 Task: Reply All to email with the signature Destiny Lee with the subject Status report from softage.1@softage.net with the message I would like to discuss the projects quality assurance plan with you.
Action: Mouse scrolled (829, 579) with delta (0, 0)
Screenshot: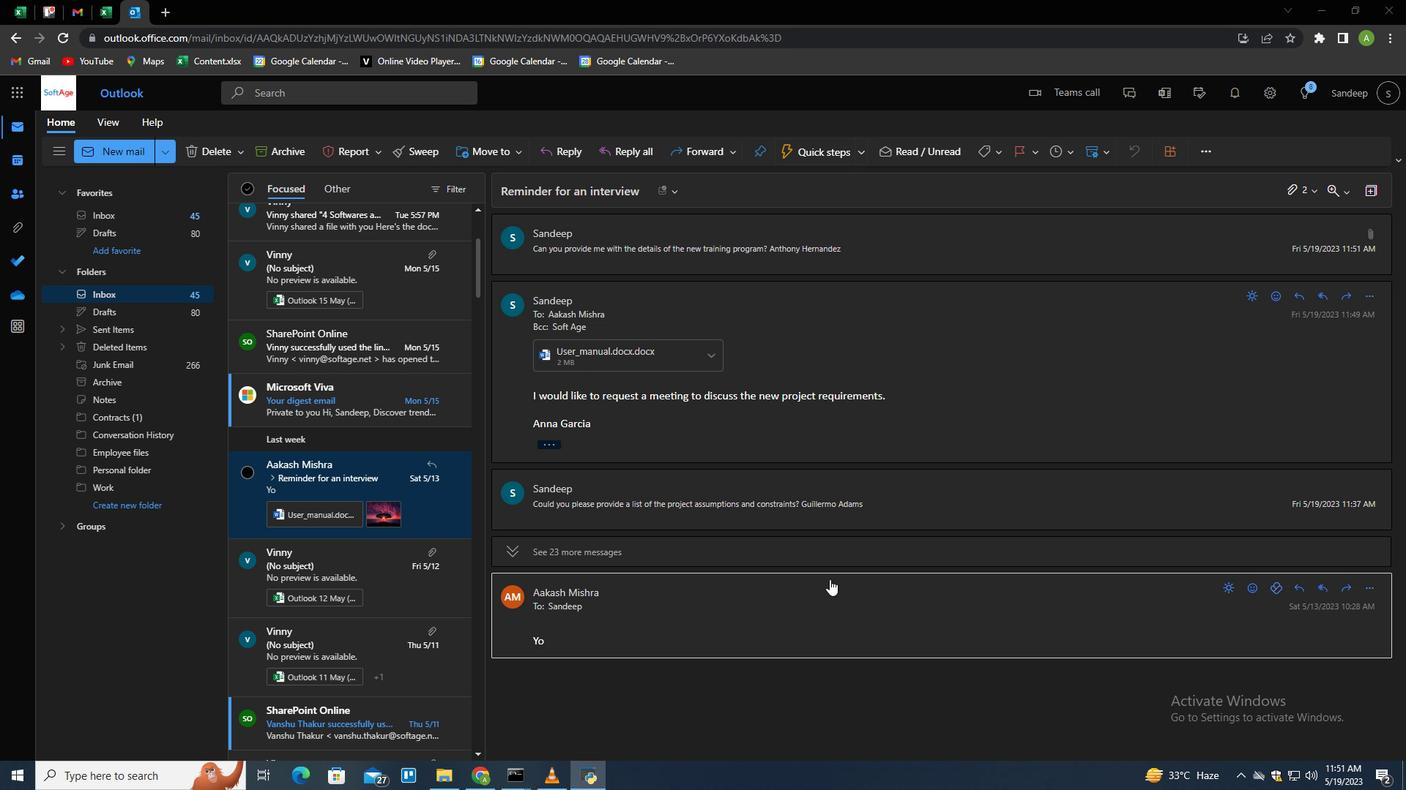 
Action: Mouse moved to (1371, 592)
Screenshot: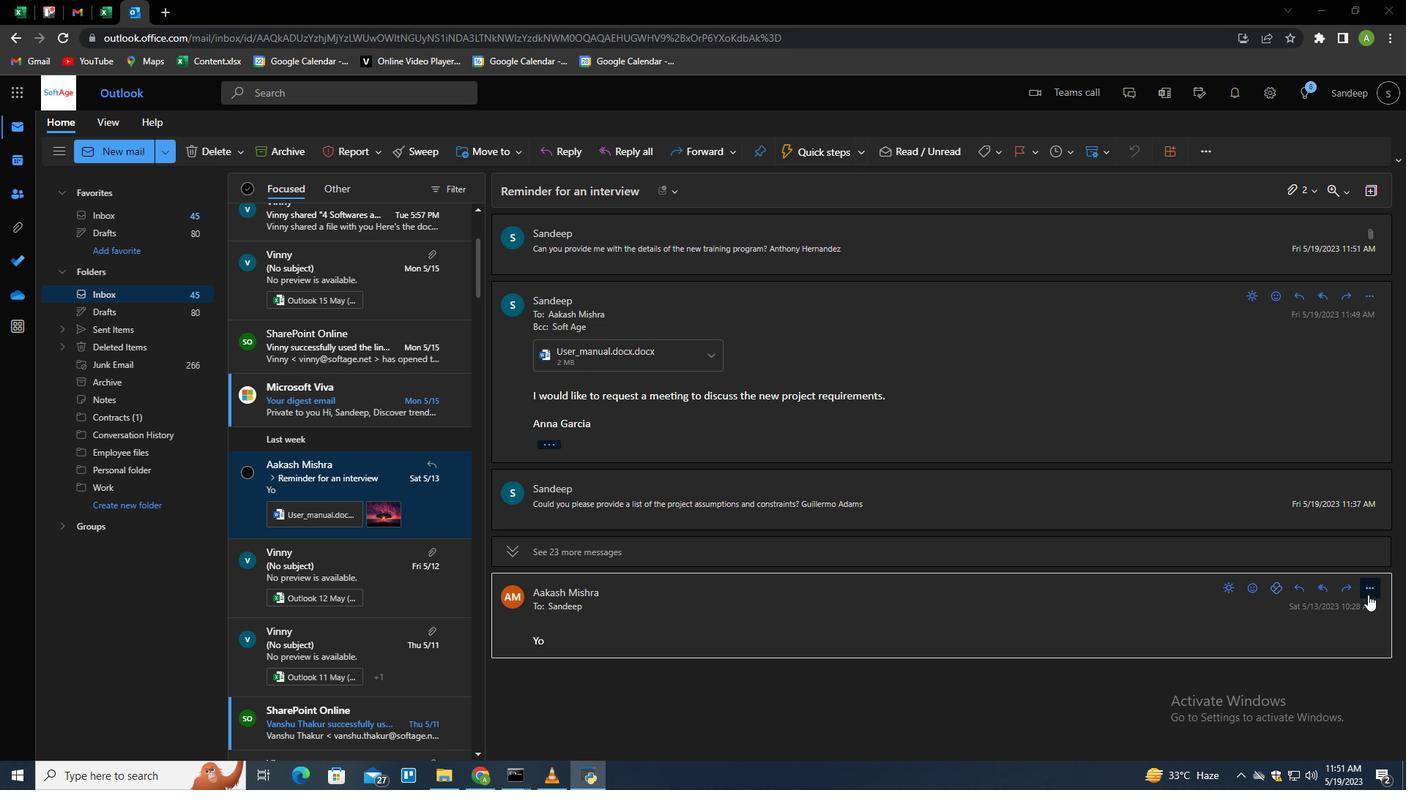 
Action: Mouse pressed left at (1371, 592)
Screenshot: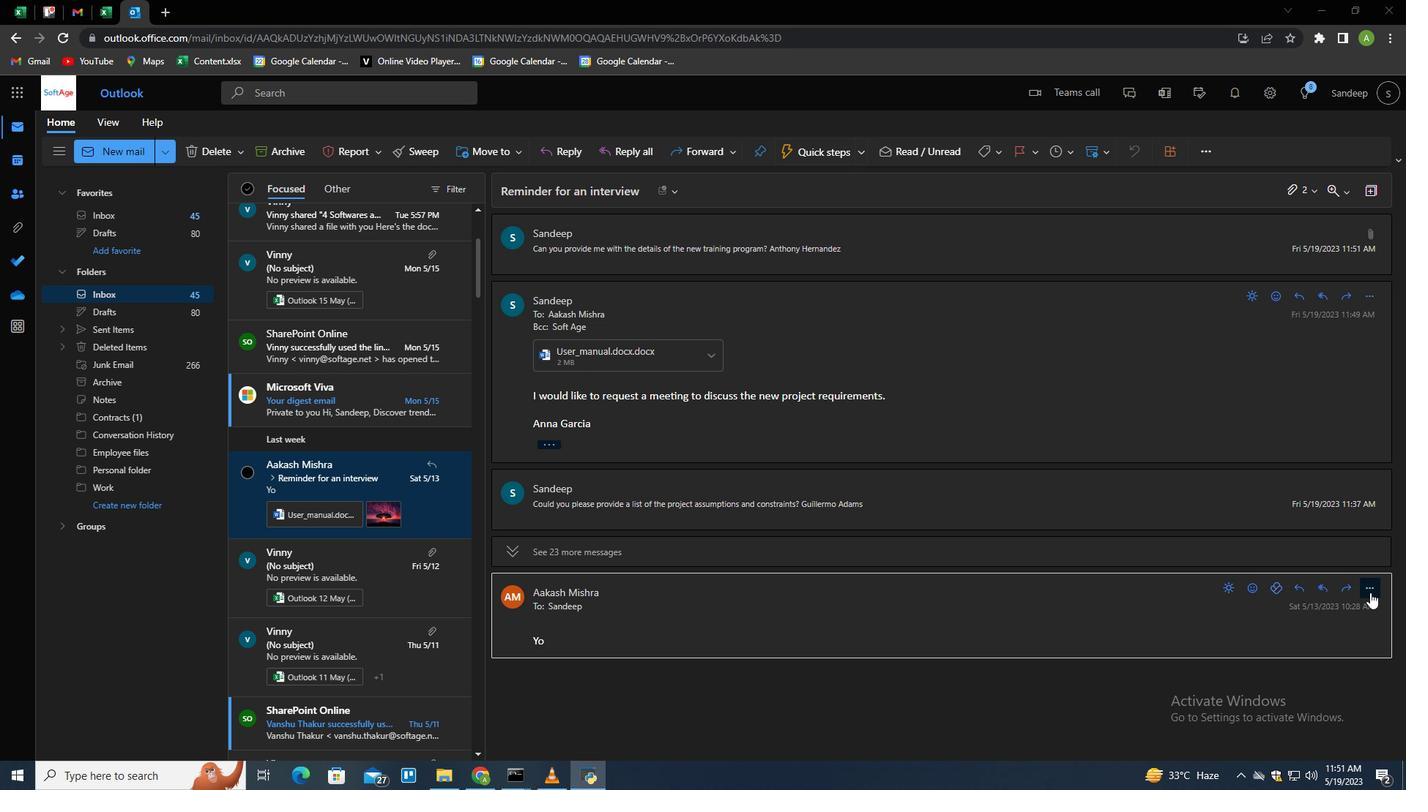 
Action: Mouse moved to (1285, 137)
Screenshot: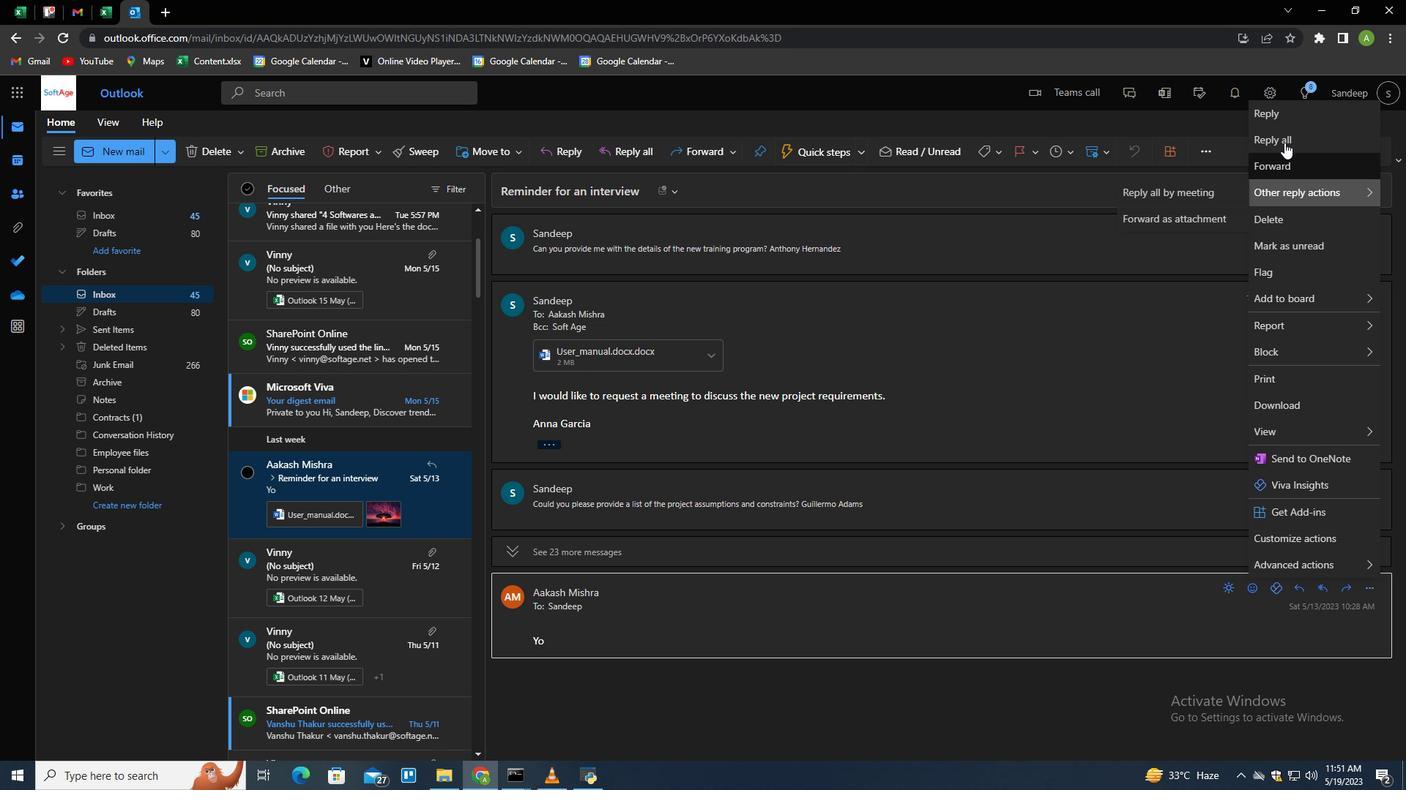 
Action: Mouse pressed left at (1285, 137)
Screenshot: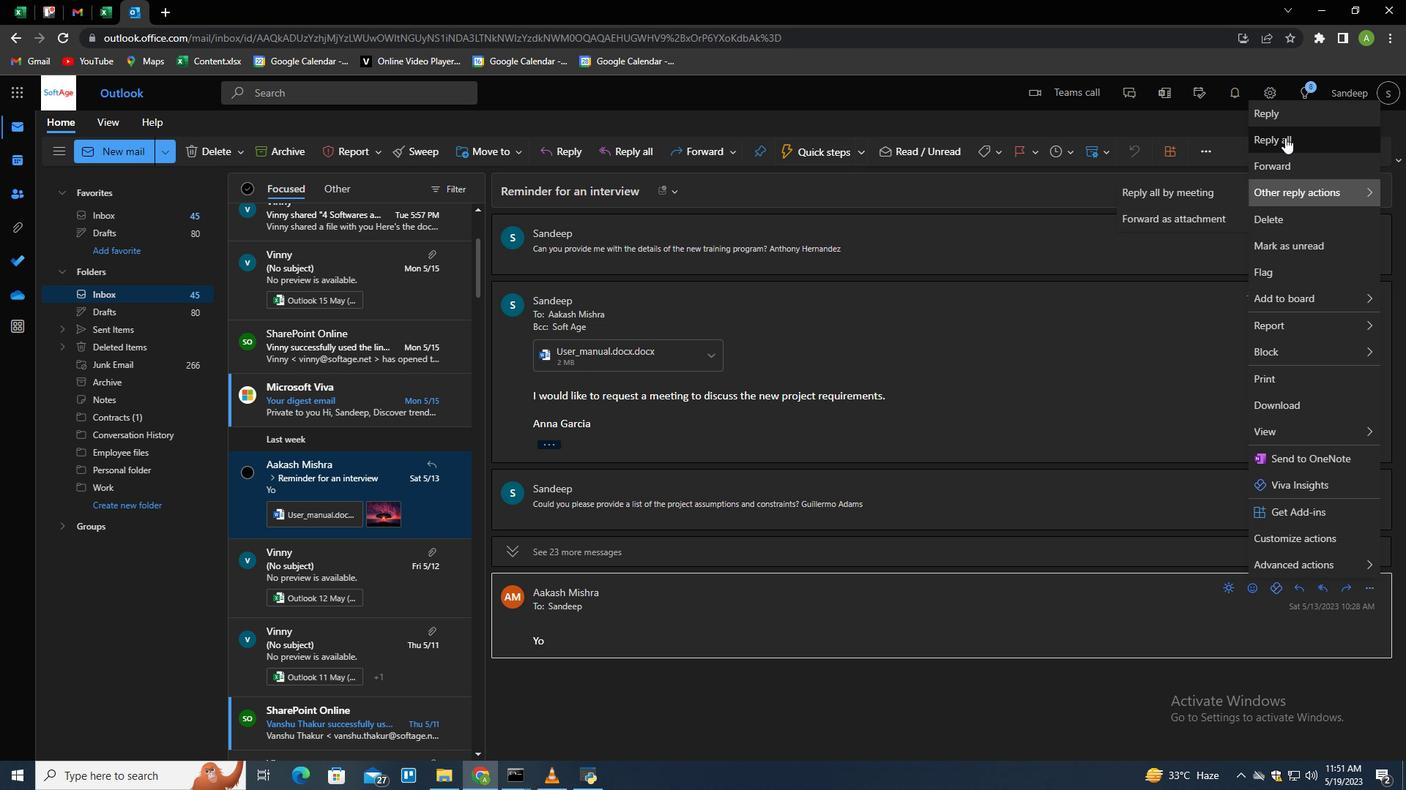 
Action: Mouse moved to (518, 744)
Screenshot: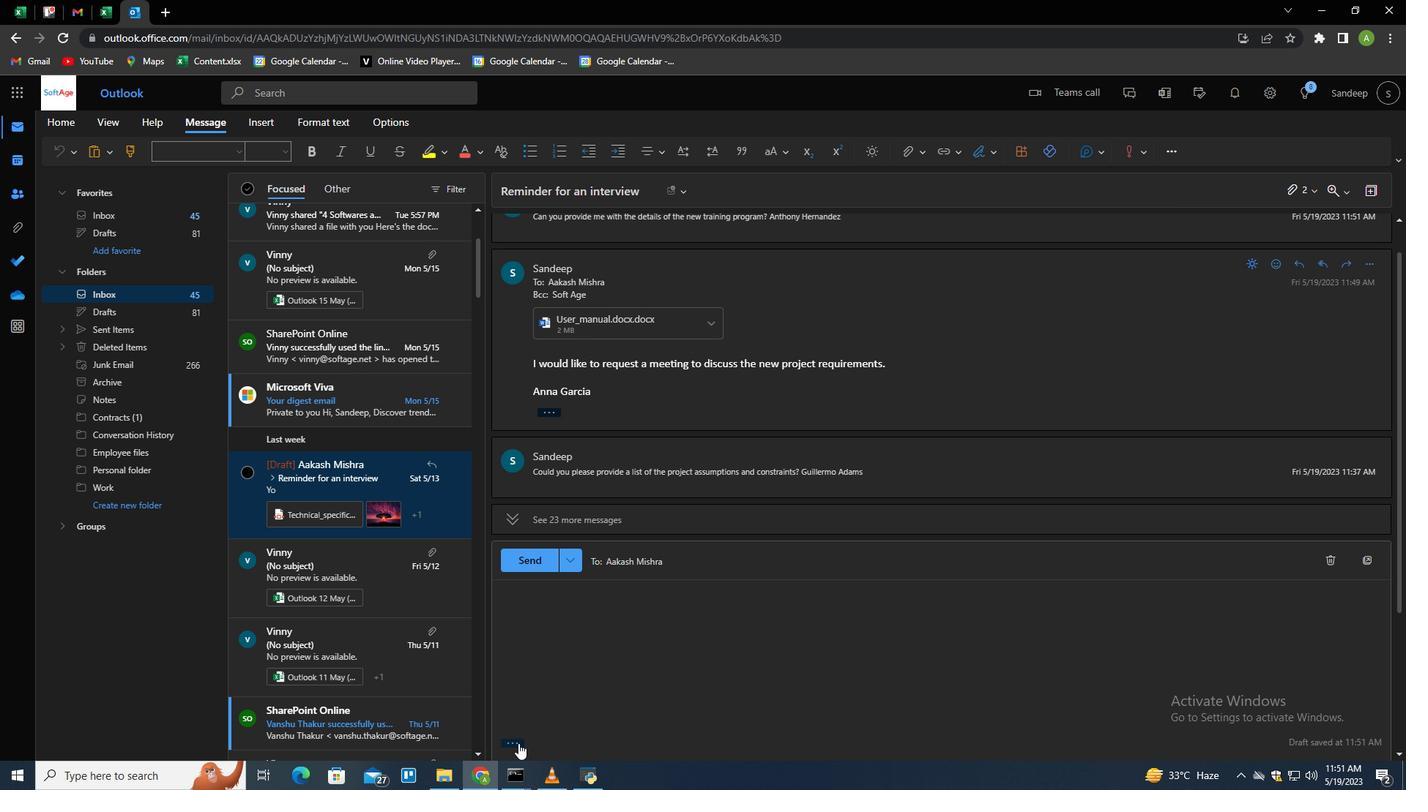 
Action: Mouse pressed left at (518, 744)
Screenshot: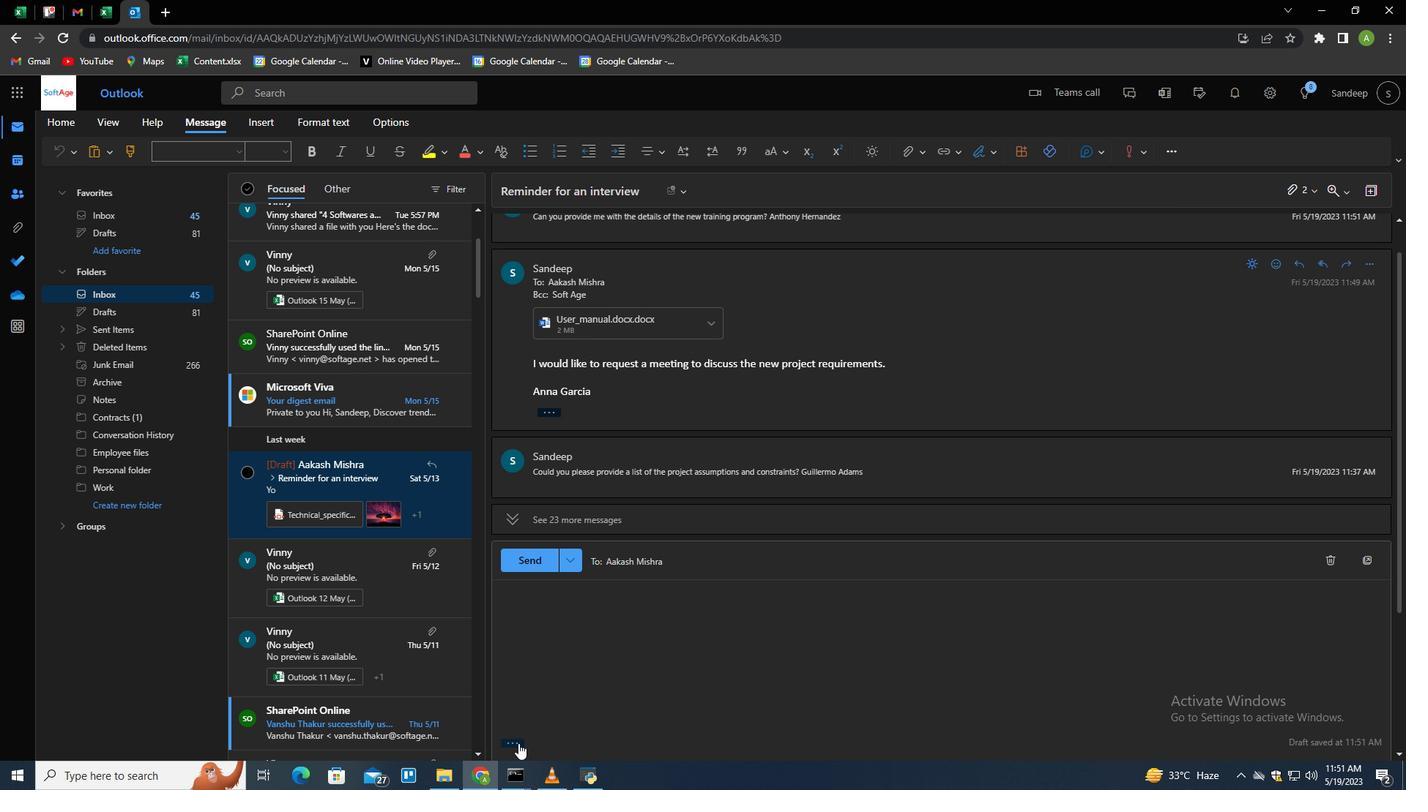 
Action: Mouse moved to (982, 150)
Screenshot: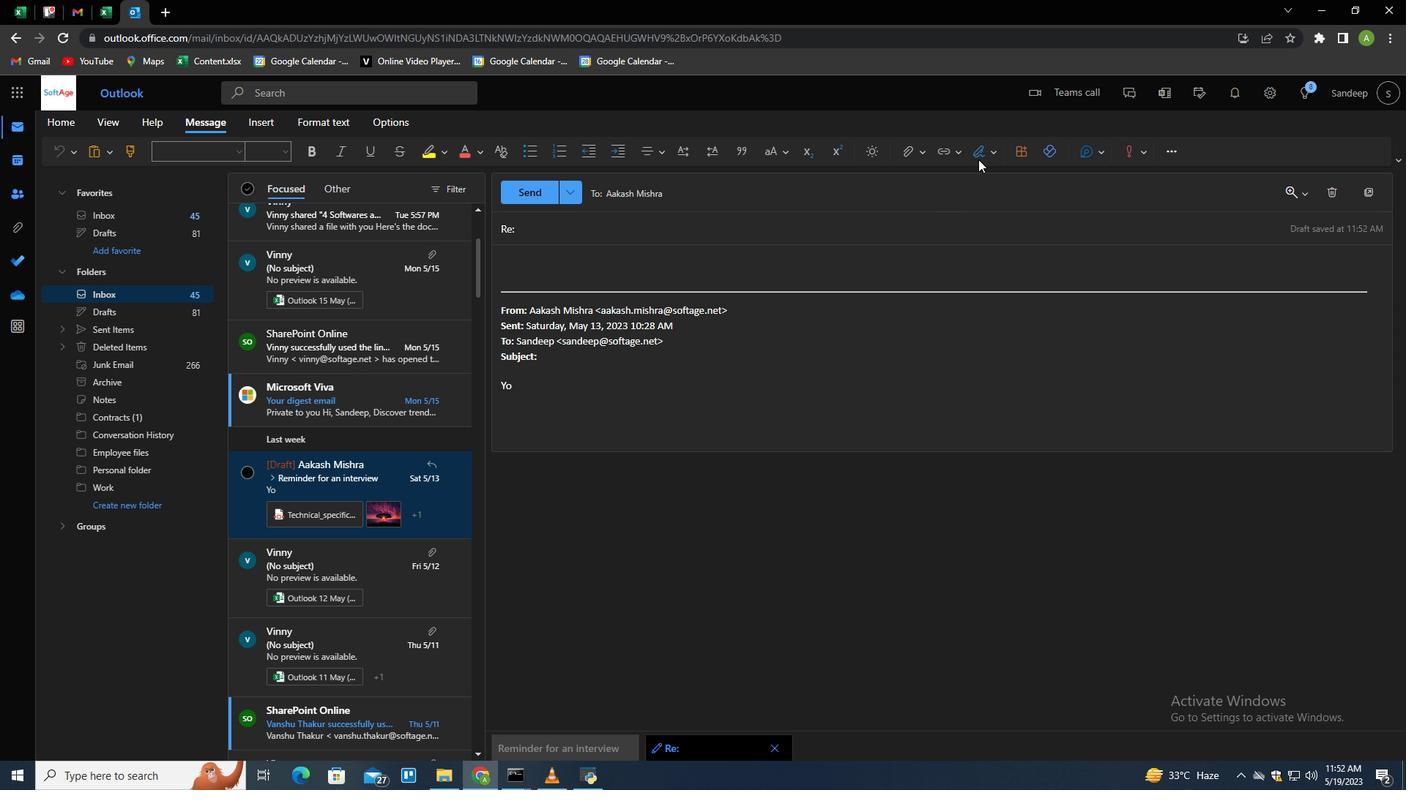 
Action: Mouse pressed left at (982, 150)
Screenshot: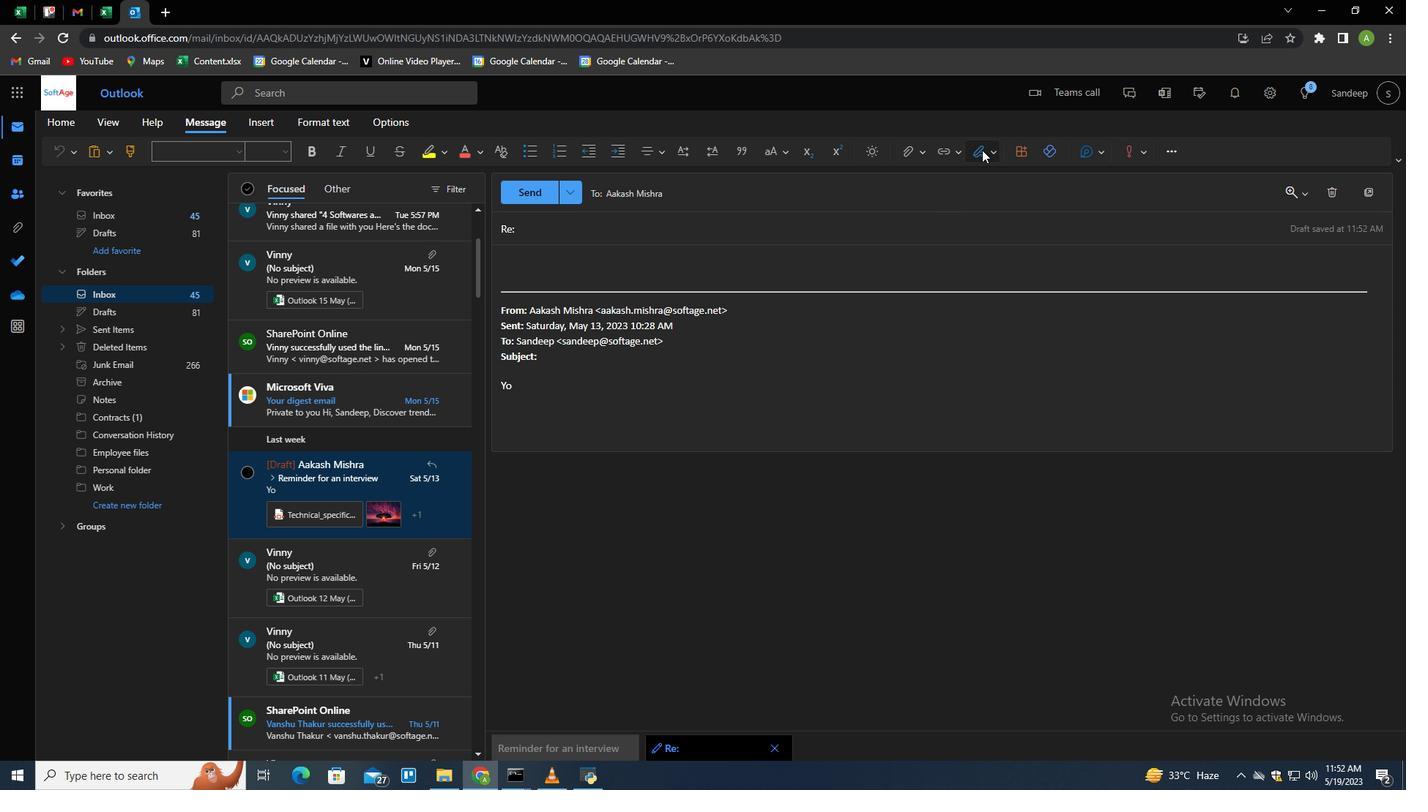 
Action: Mouse moved to (944, 207)
Screenshot: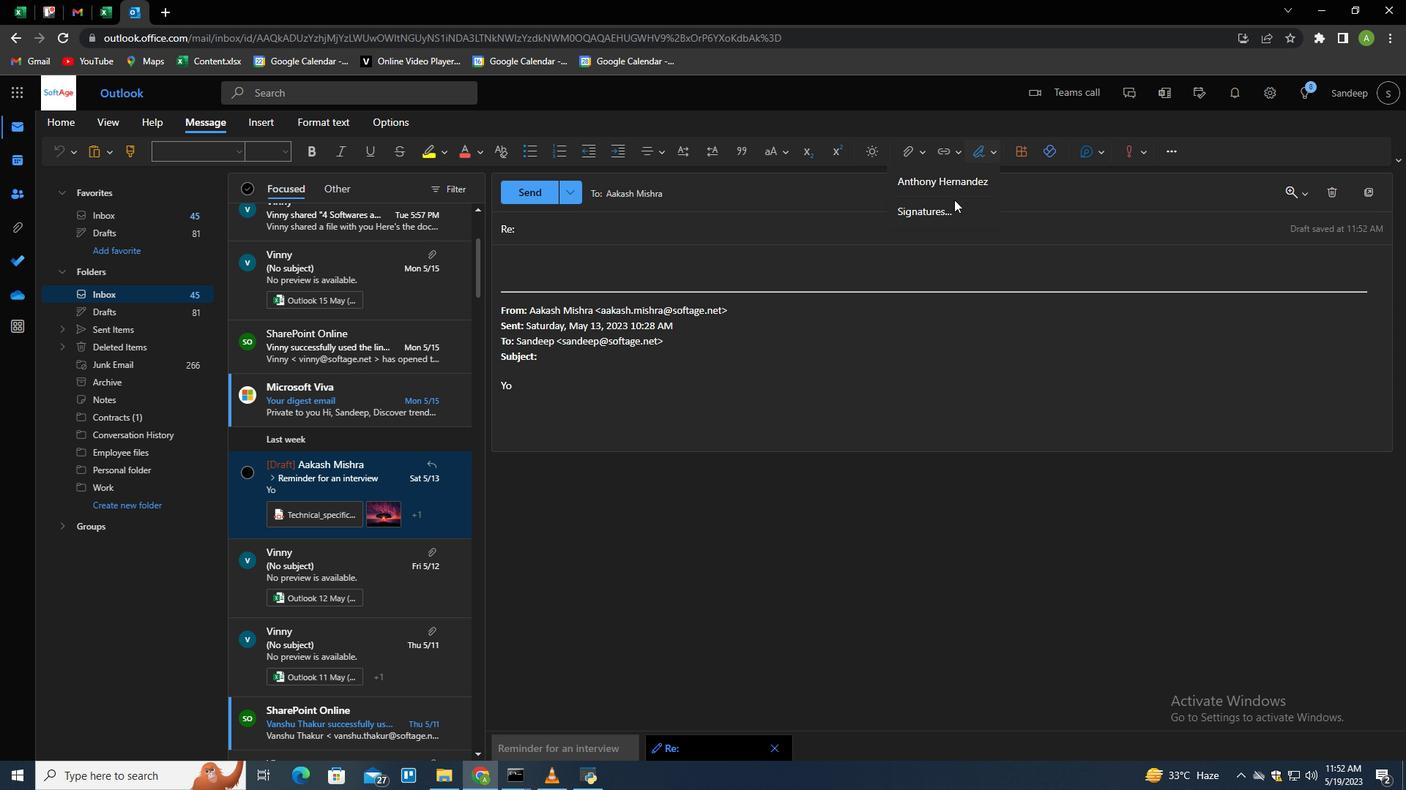 
Action: Mouse pressed left at (944, 207)
Screenshot: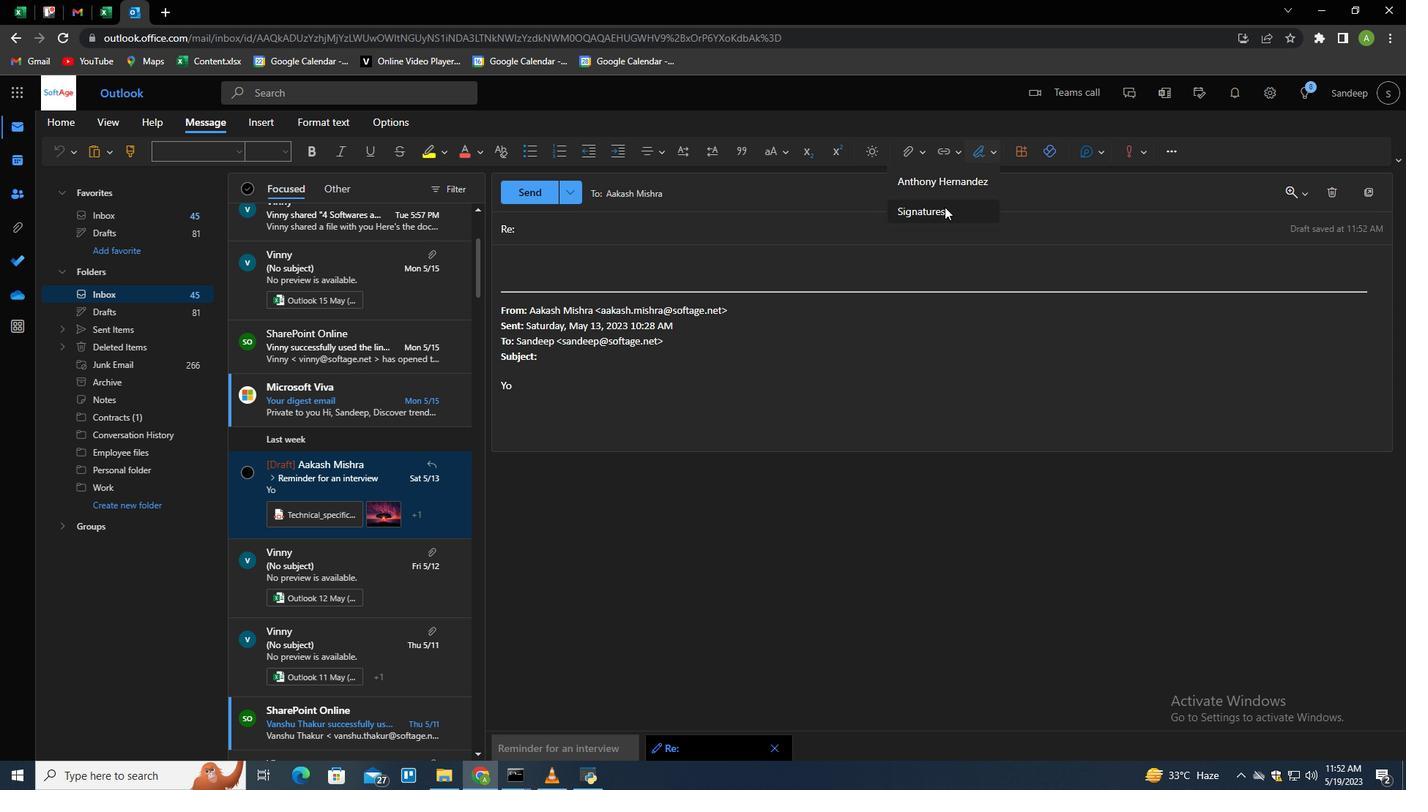 
Action: Mouse moved to (982, 263)
Screenshot: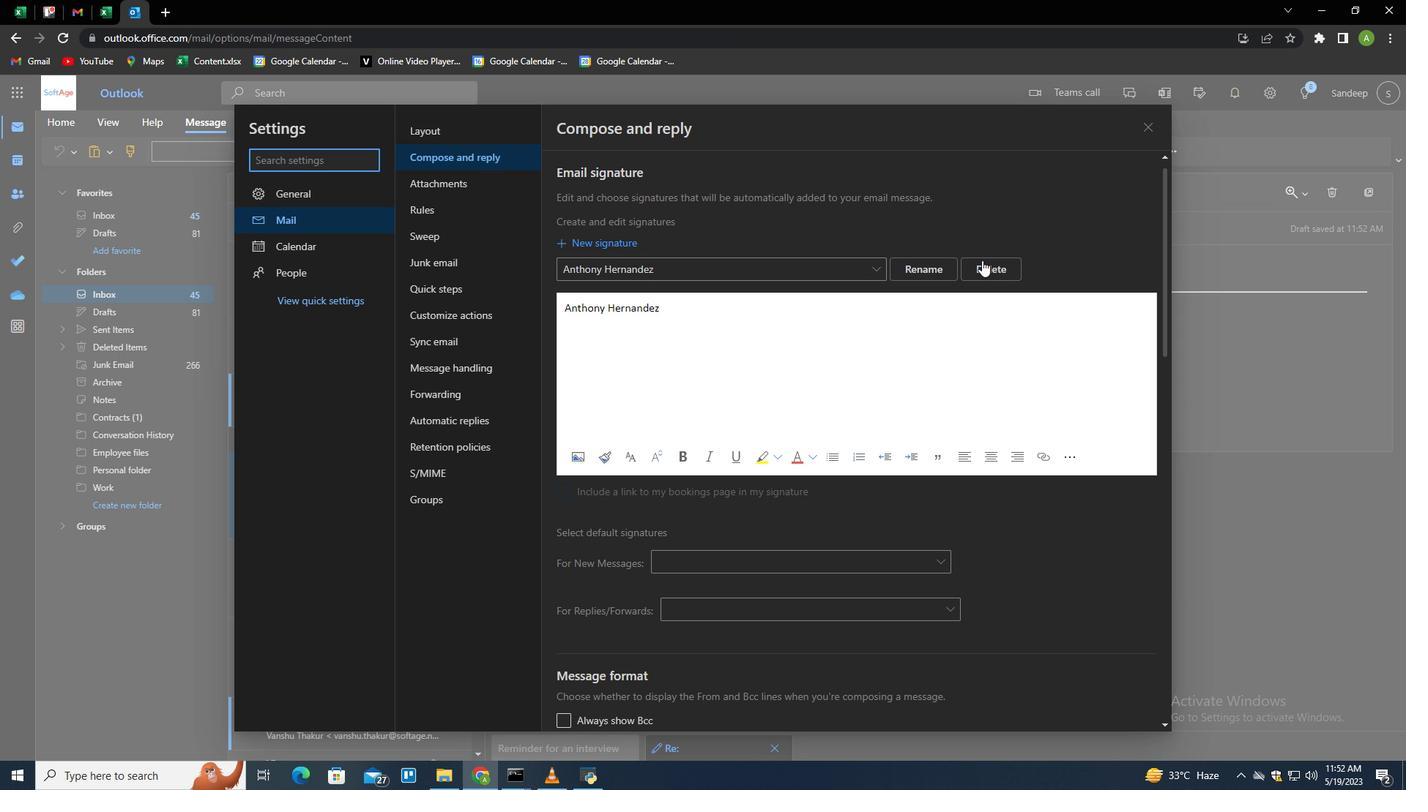 
Action: Mouse pressed left at (982, 263)
Screenshot: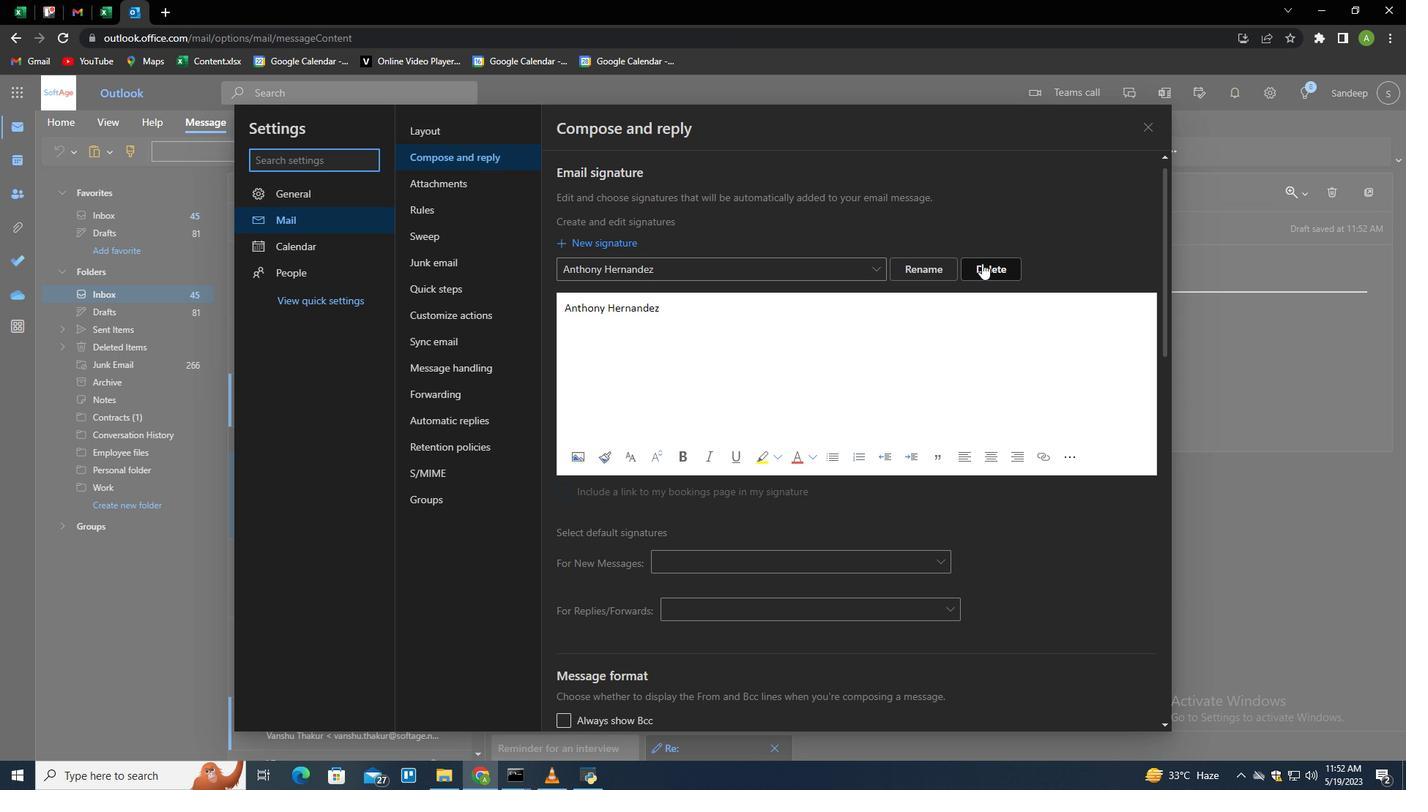 
Action: Mouse moved to (970, 265)
Screenshot: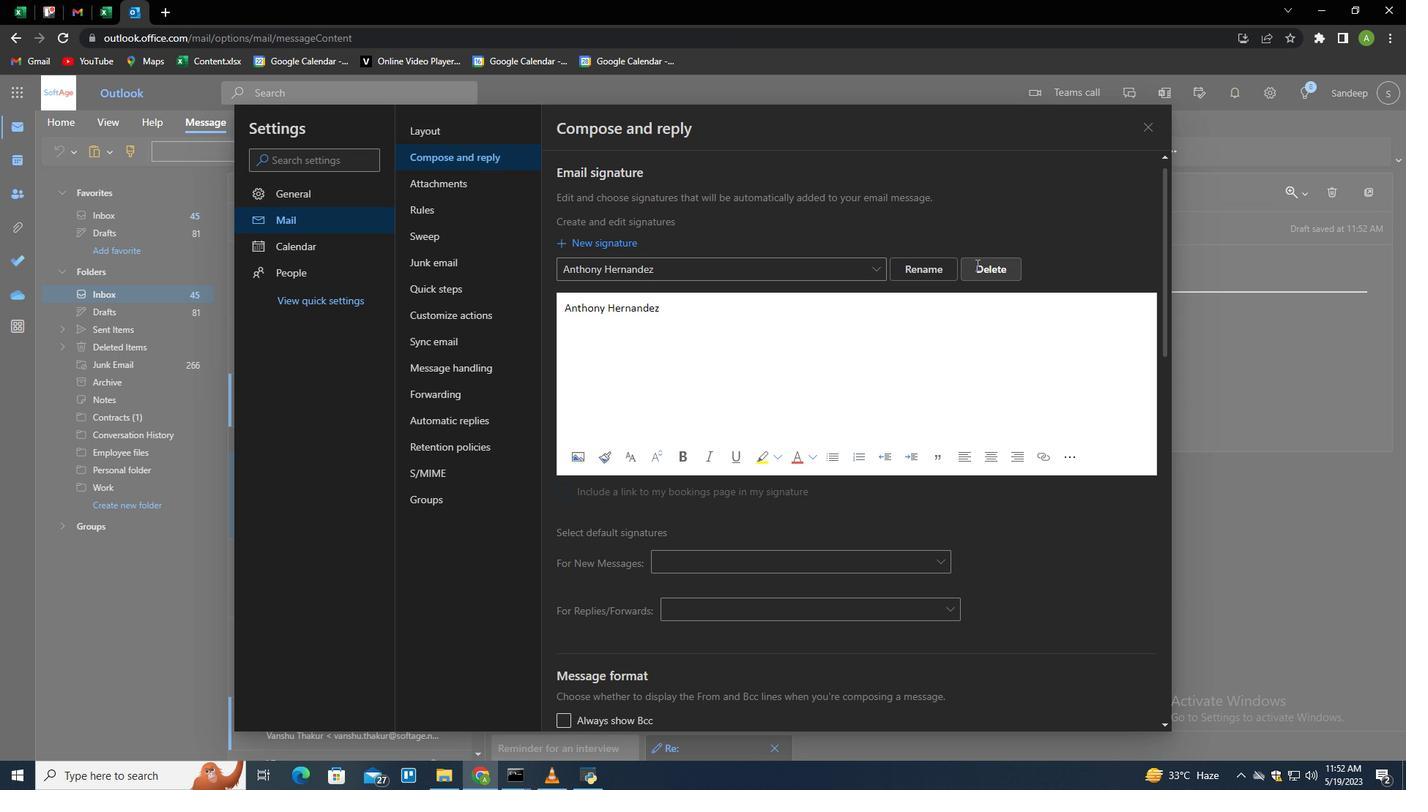 
Action: Mouse pressed left at (970, 265)
Screenshot: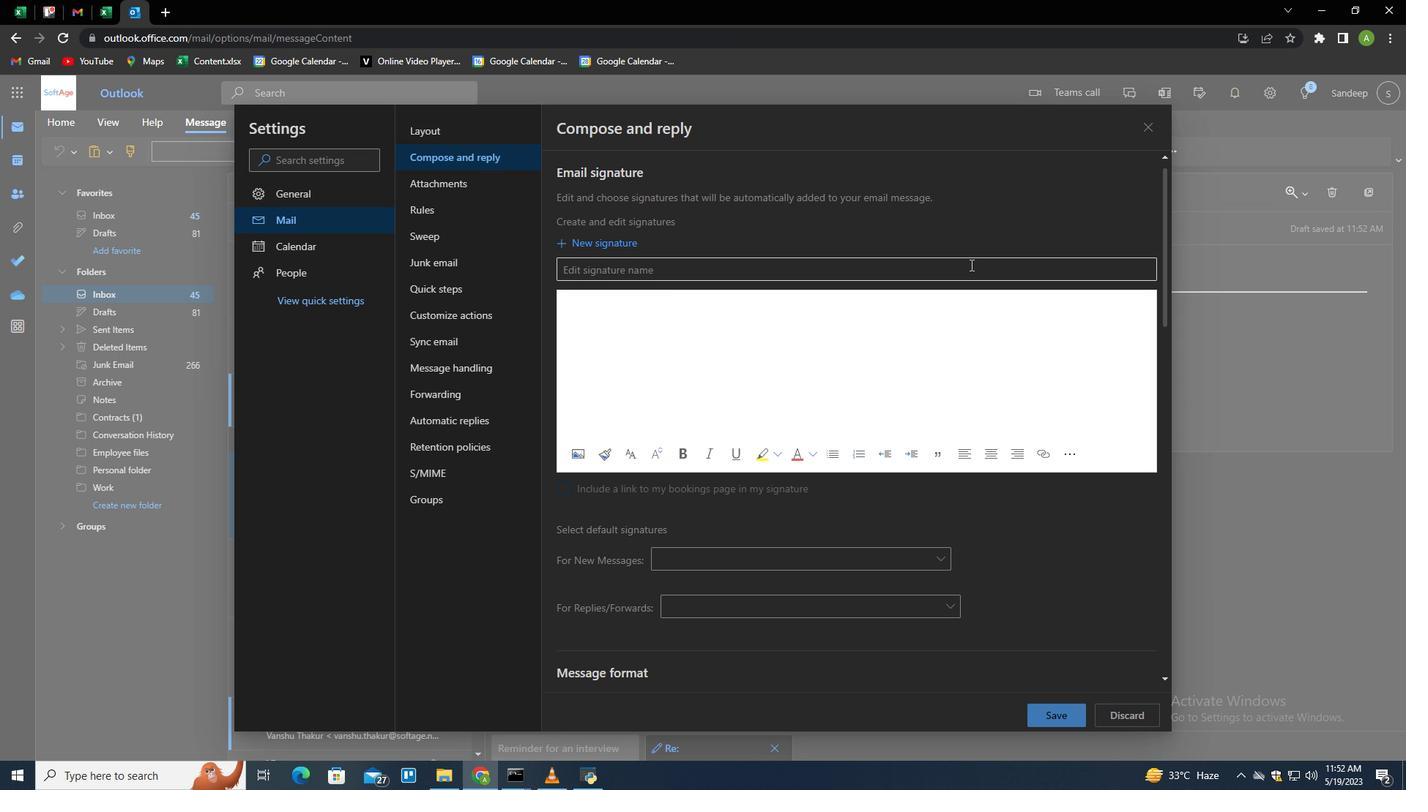 
Action: Key pressed <Key.shift>Destiny<Key.space><Key.shift>Lee<Key.tab><Key.shift>Destiny<Key.space><Key.shift>Lee
Screenshot: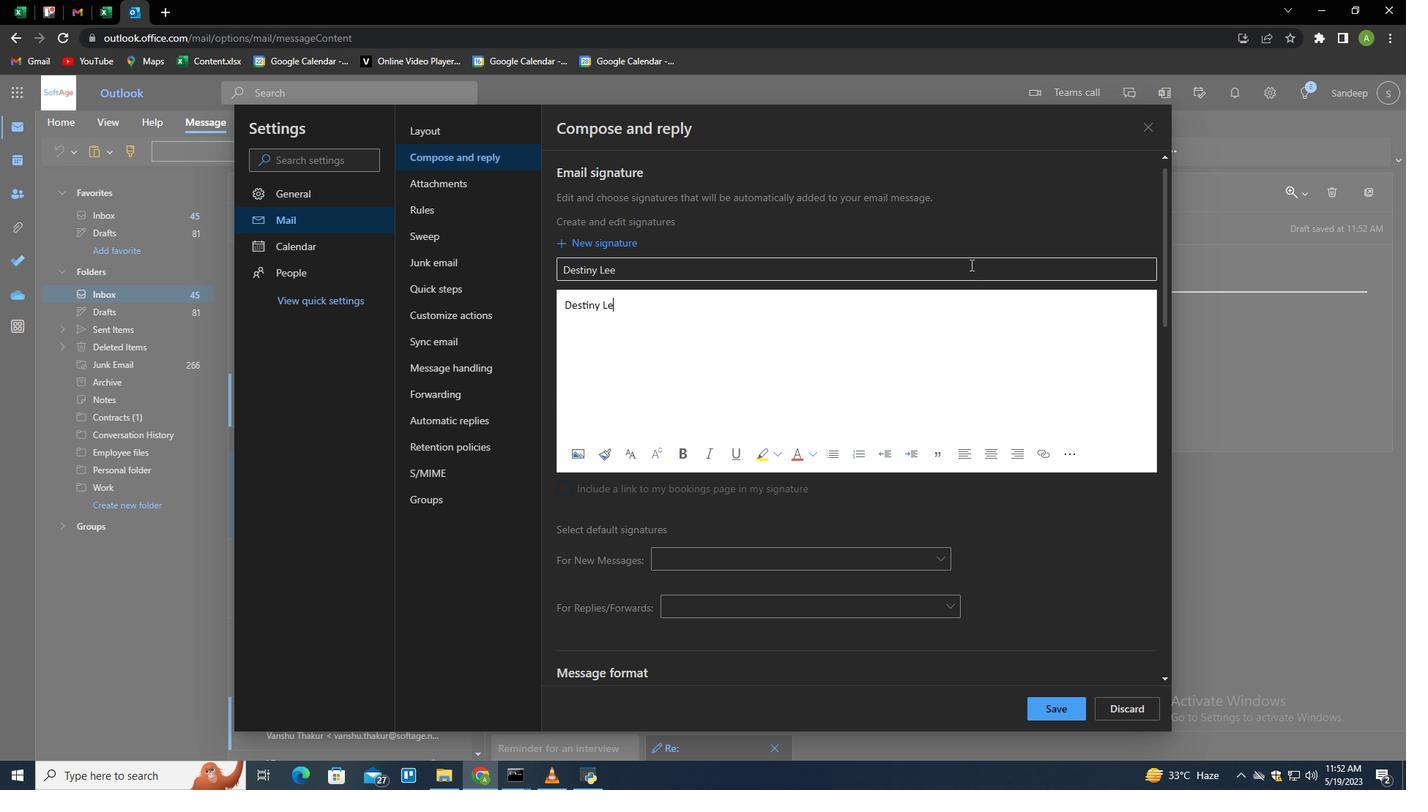 
Action: Mouse moved to (1066, 707)
Screenshot: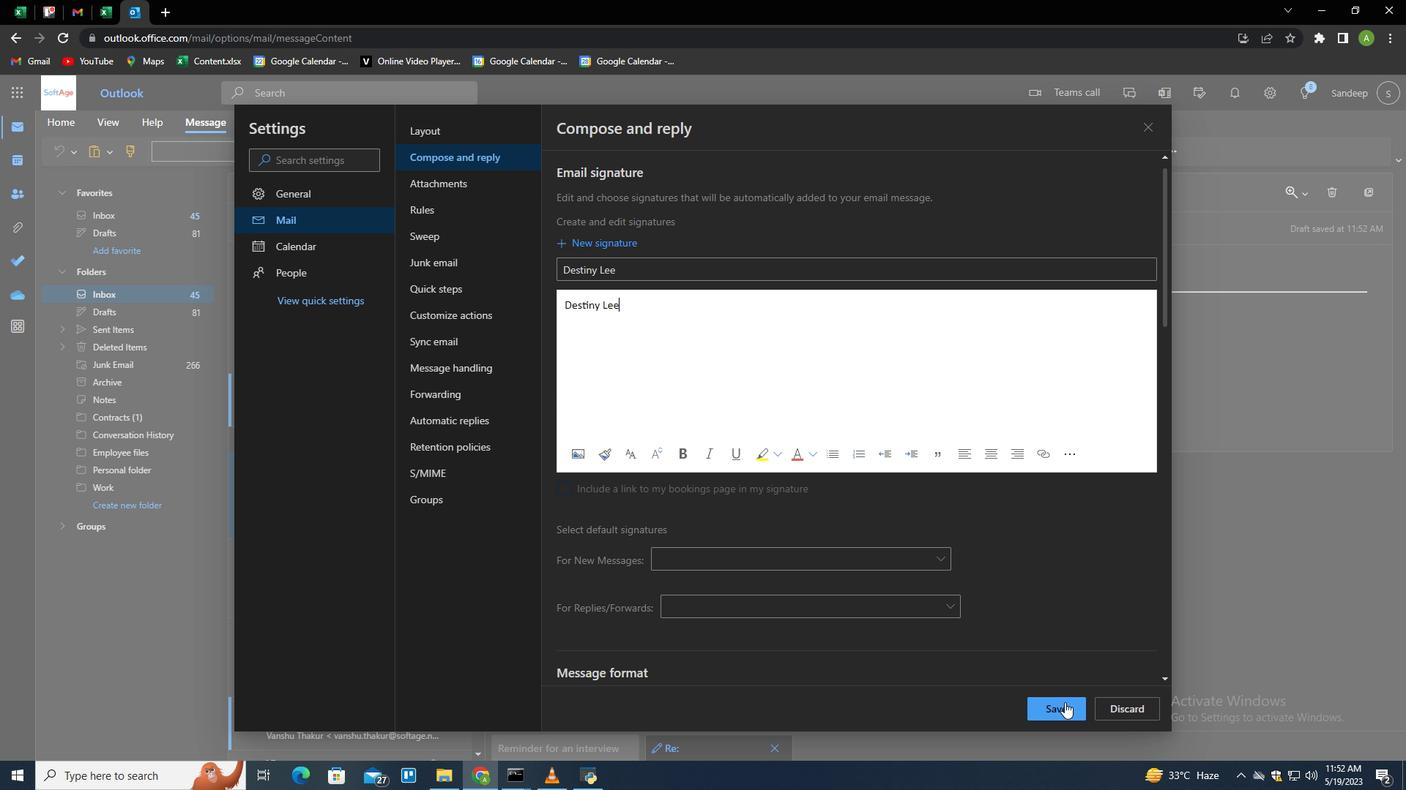 
Action: Mouse pressed left at (1066, 707)
Screenshot: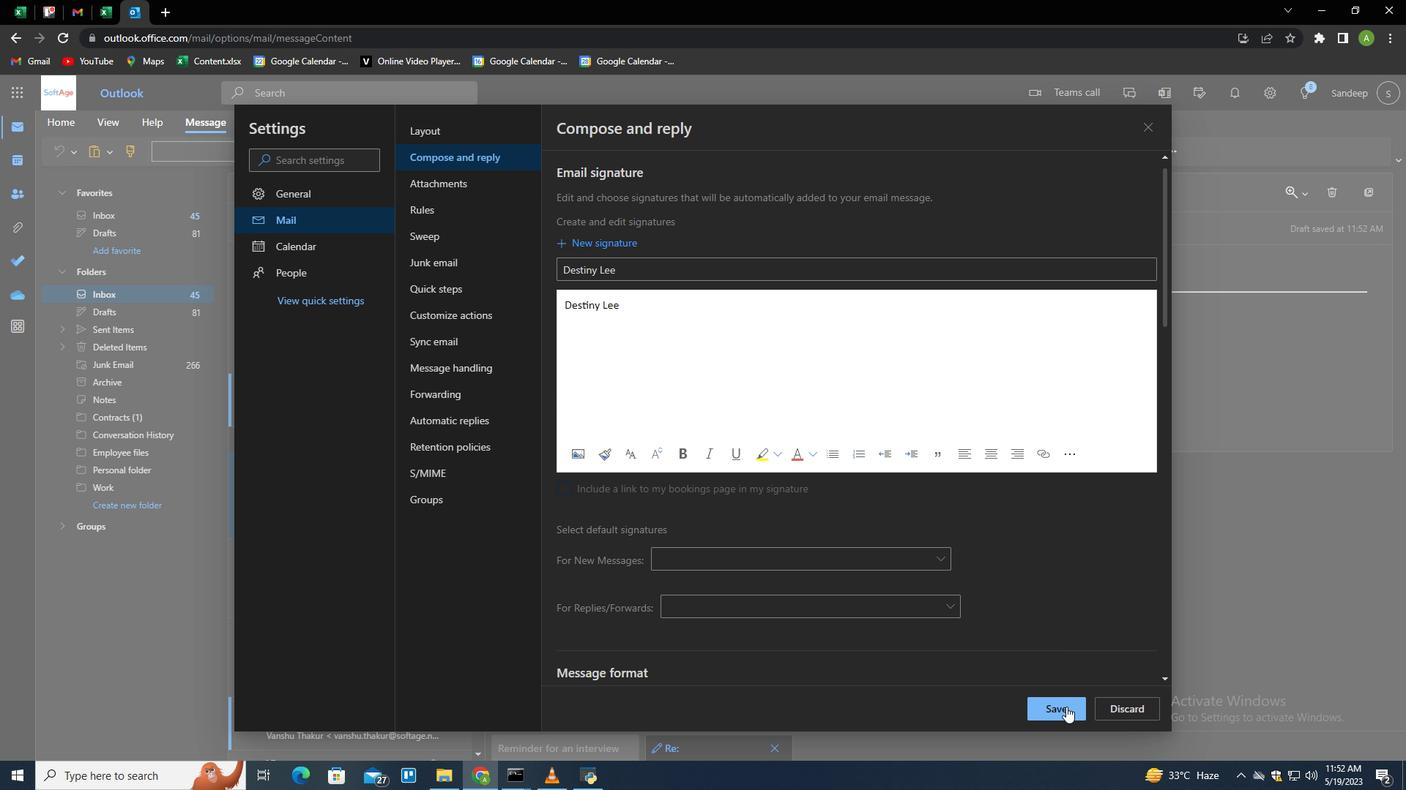 
Action: Mouse moved to (1242, 457)
Screenshot: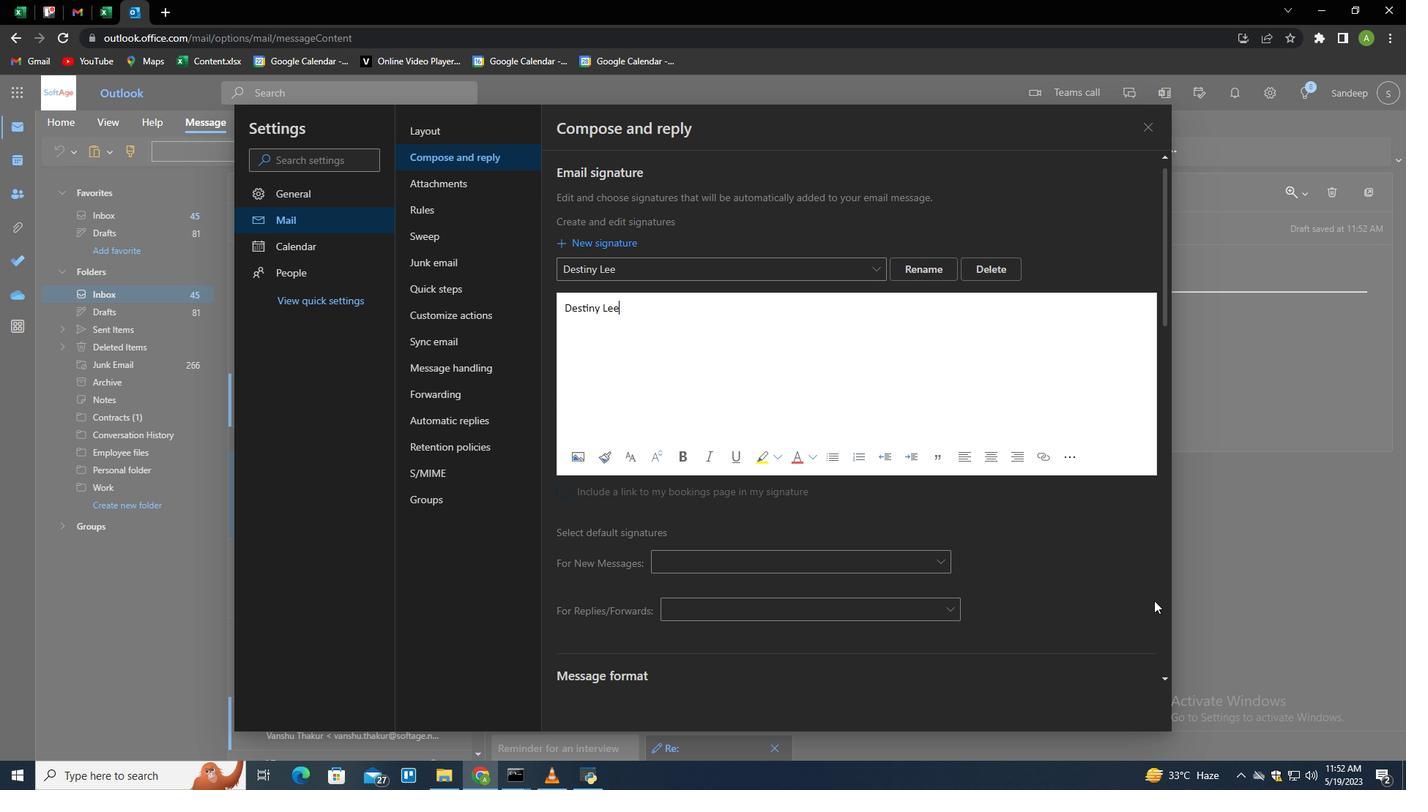
Action: Mouse pressed left at (1242, 457)
Screenshot: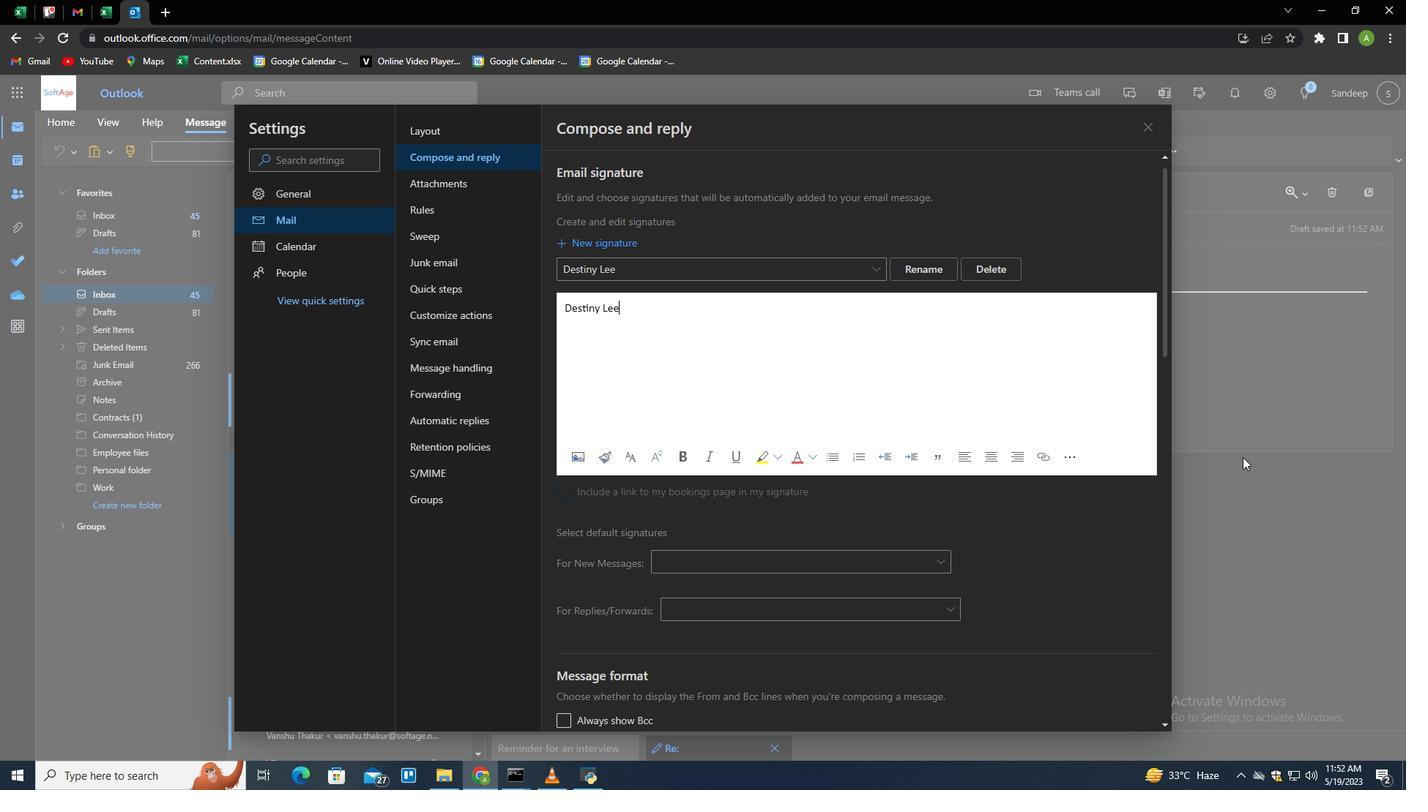 
Action: Mouse moved to (984, 155)
Screenshot: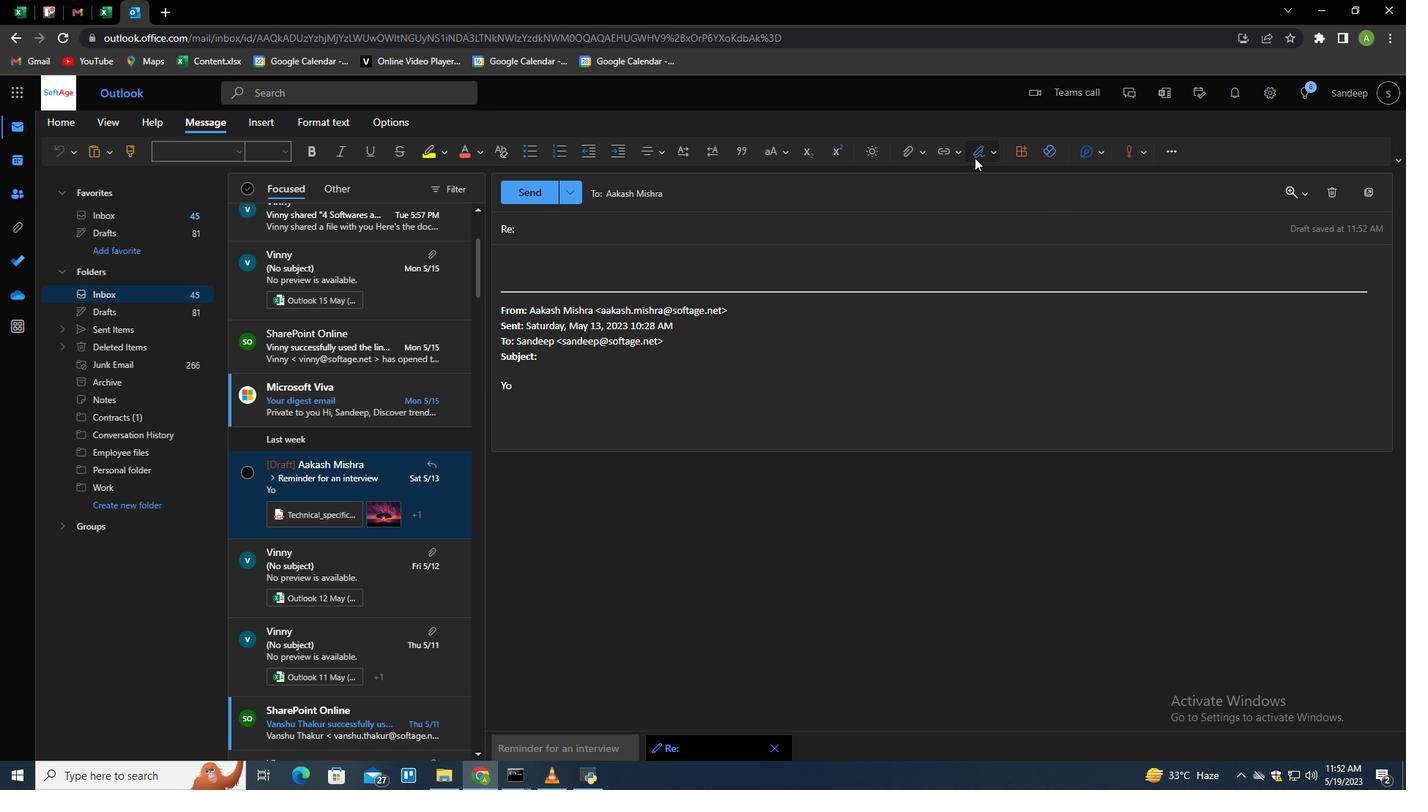 
Action: Mouse pressed left at (984, 155)
Screenshot: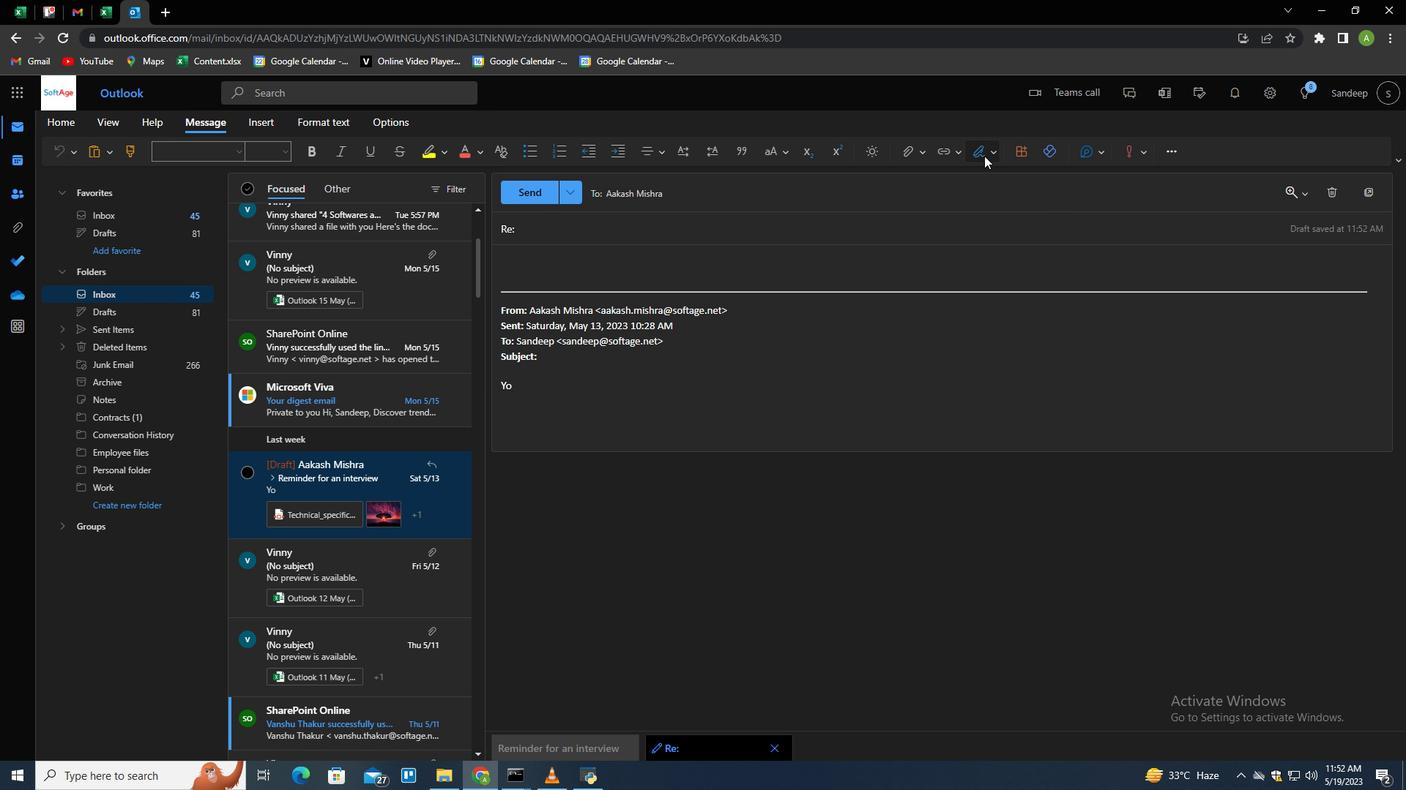 
Action: Mouse moved to (968, 178)
Screenshot: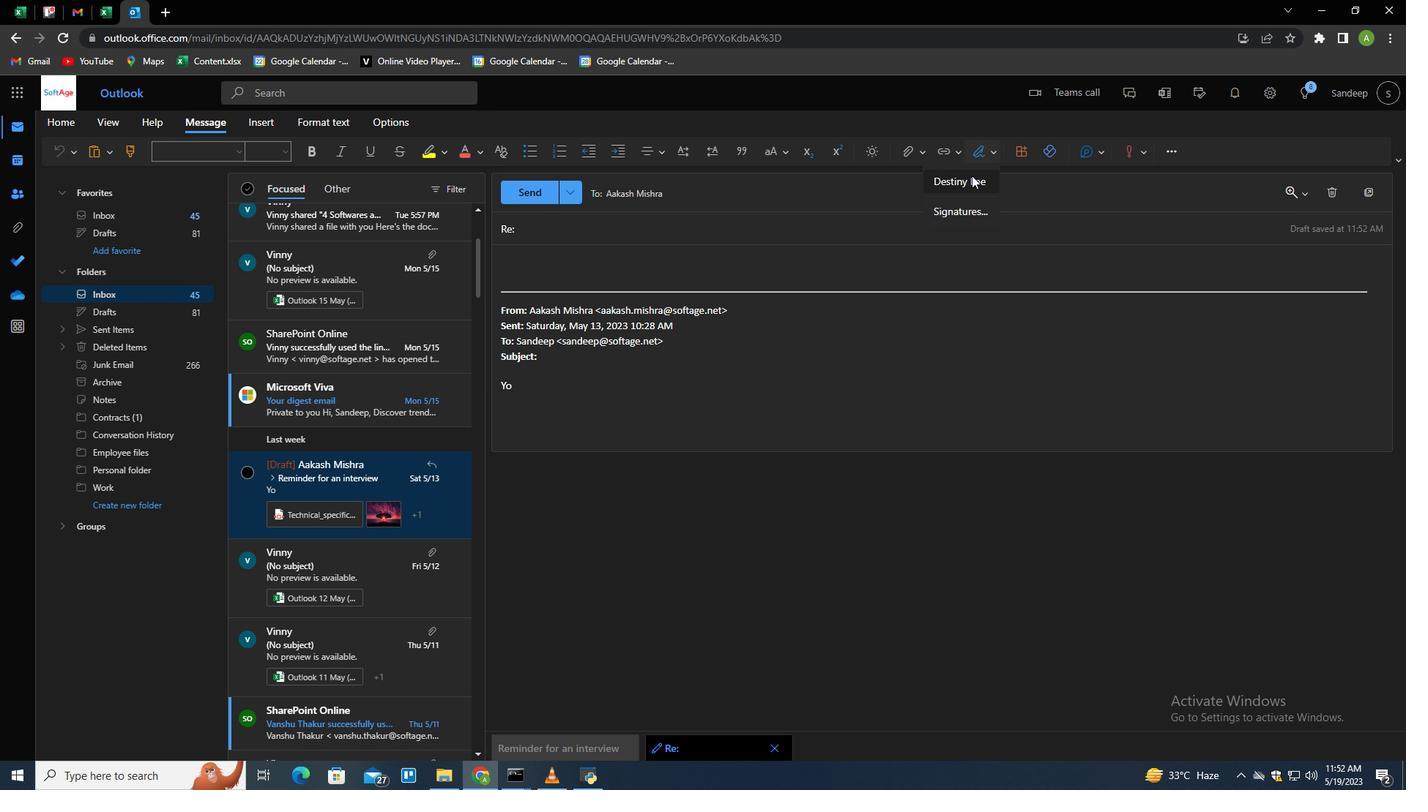 
Action: Mouse pressed left at (968, 178)
Screenshot: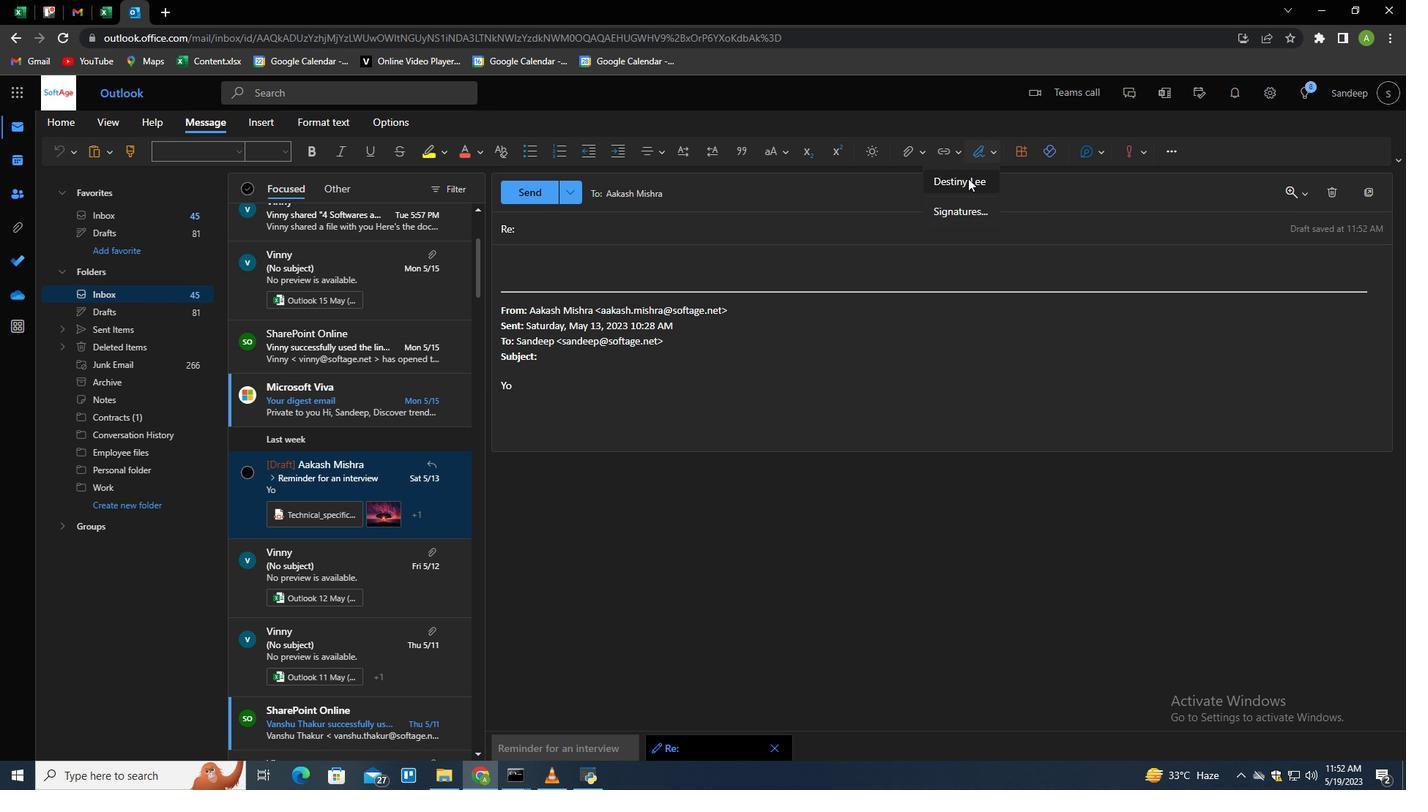 
Action: Mouse moved to (564, 234)
Screenshot: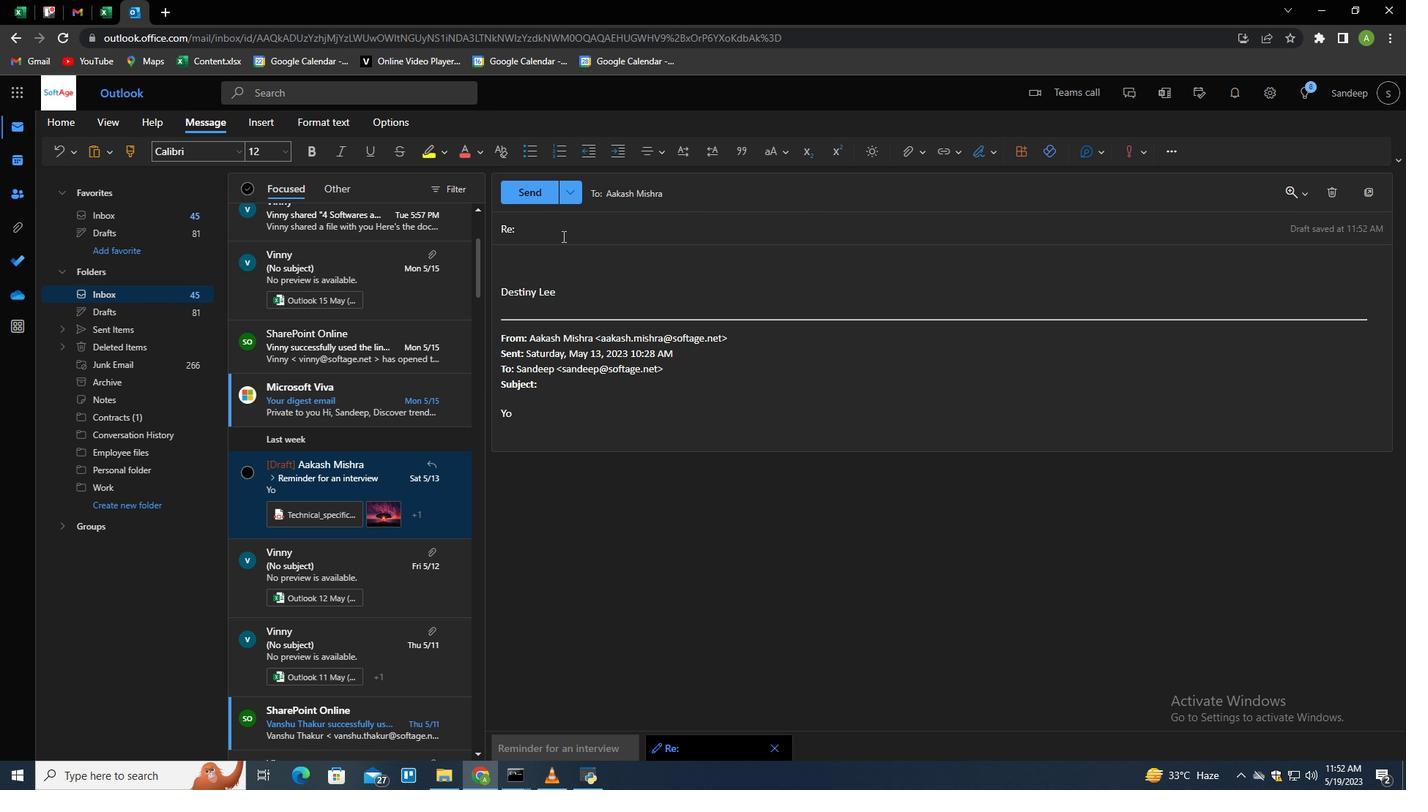 
Action: Mouse pressed left at (564, 234)
Screenshot: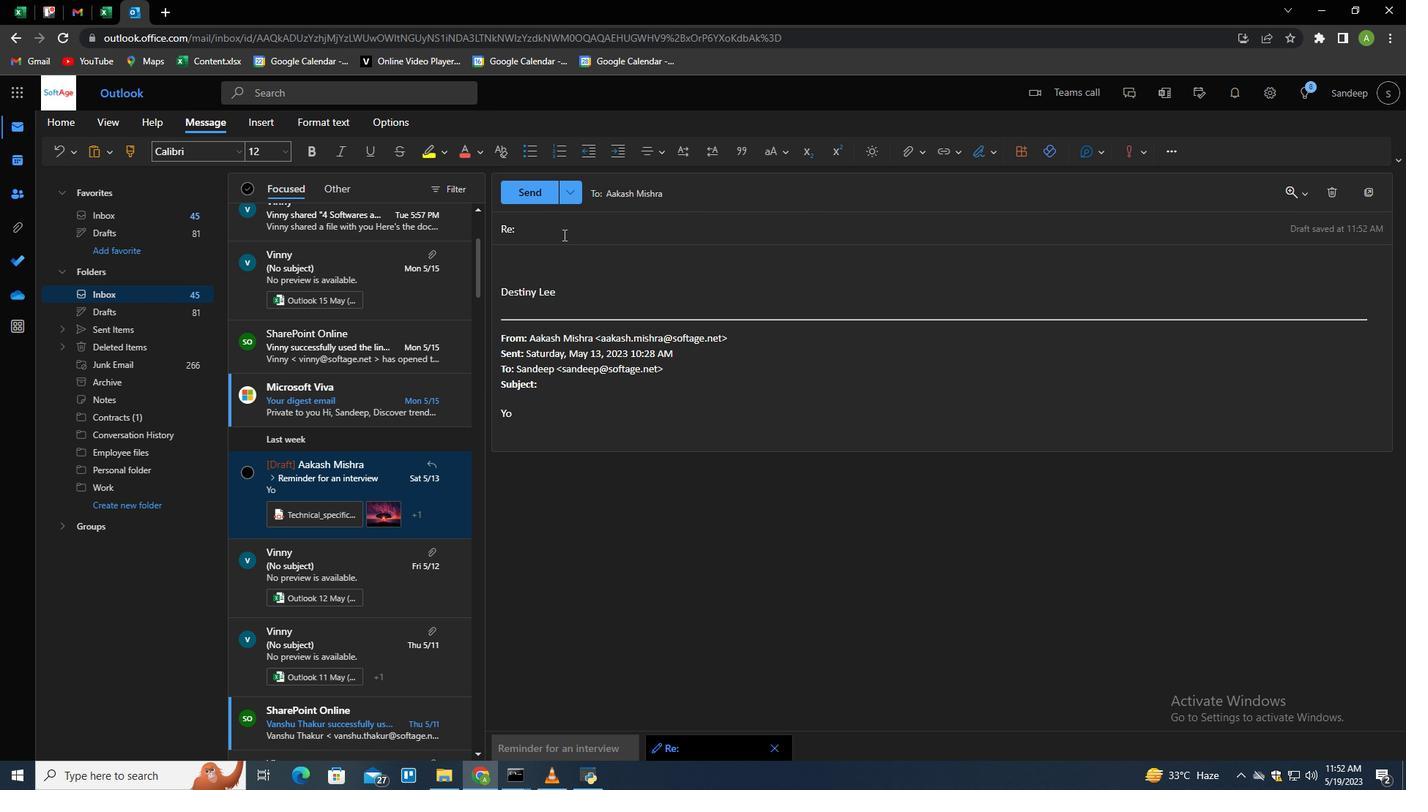 
Action: Mouse moved to (564, 234)
Screenshot: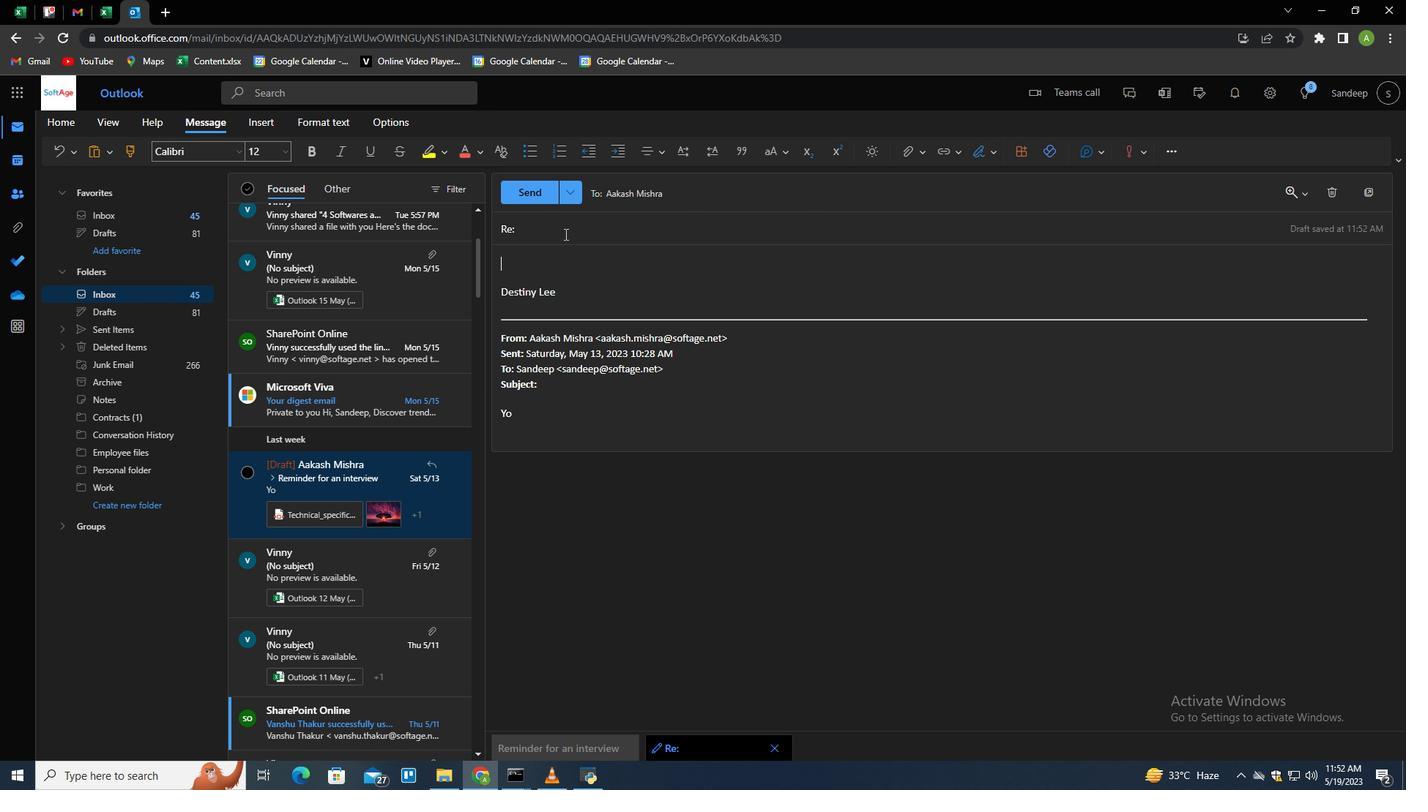 
Action: Key pressed <Key.shift>Status<Key.space>report<Key.space><Key.tab>
Screenshot: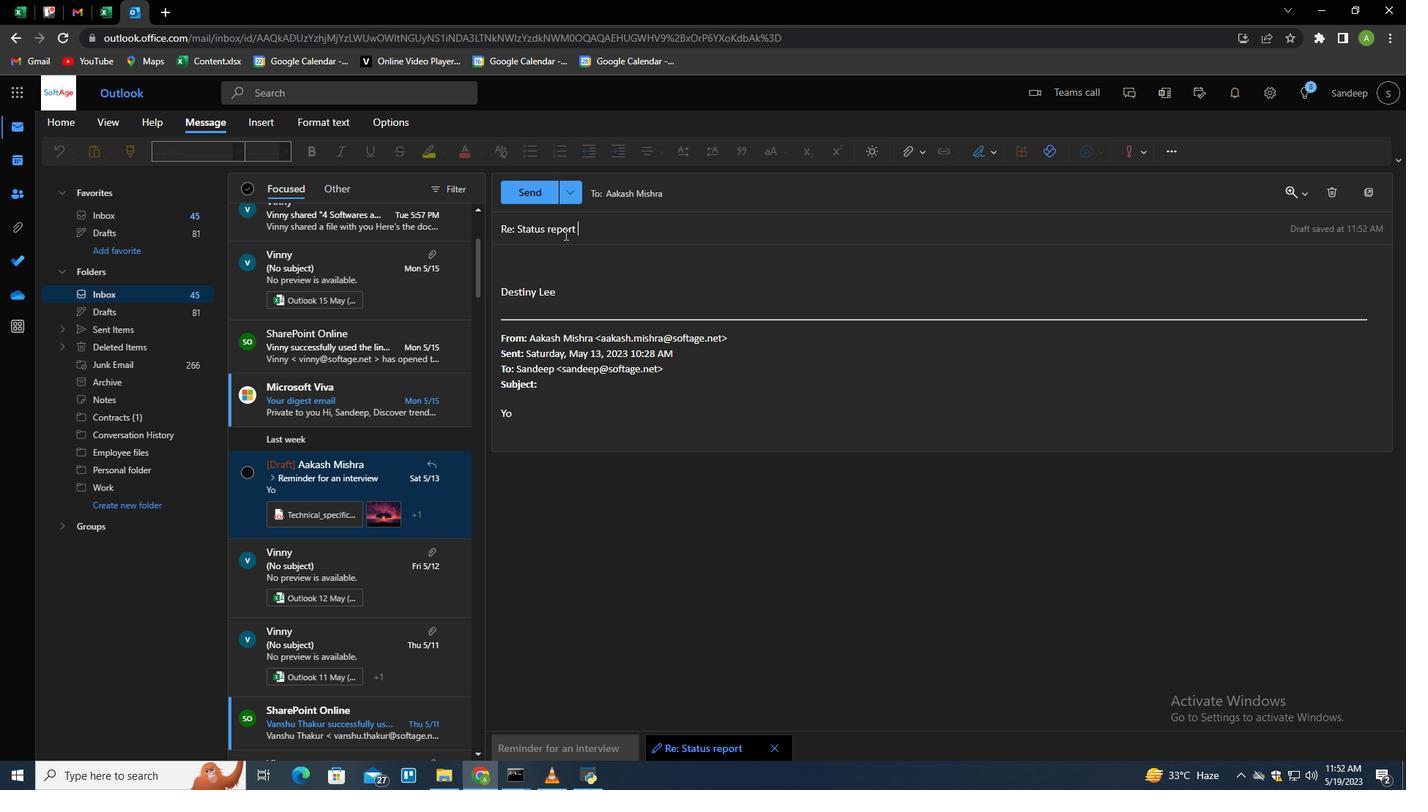 
Action: Mouse moved to (692, 275)
Screenshot: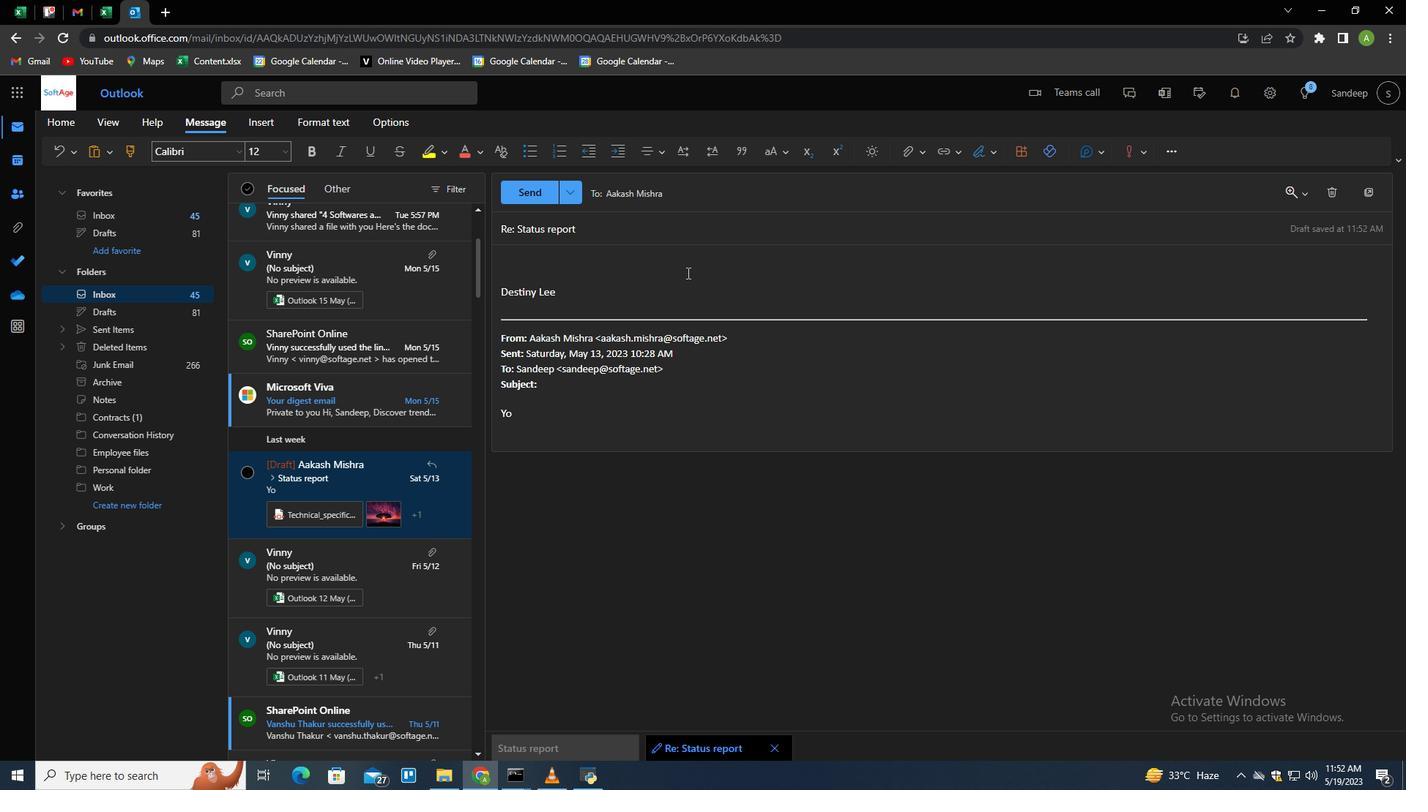 
Action: Key pressed <Key.shift><Key.shift><Key.shift><Key.shift><Key.shift><Key.shift>I<Key.space>would<Key.space>like<Key.space>to<Key.space>dic<Key.backspace>x<Key.backspace>scuss<Key.space>the<Key.space>projects<Key.space>quality<Key.space>assurance<Key.space>plan<Key.space>with<Key.space>you.<Key.enter>
Screenshot: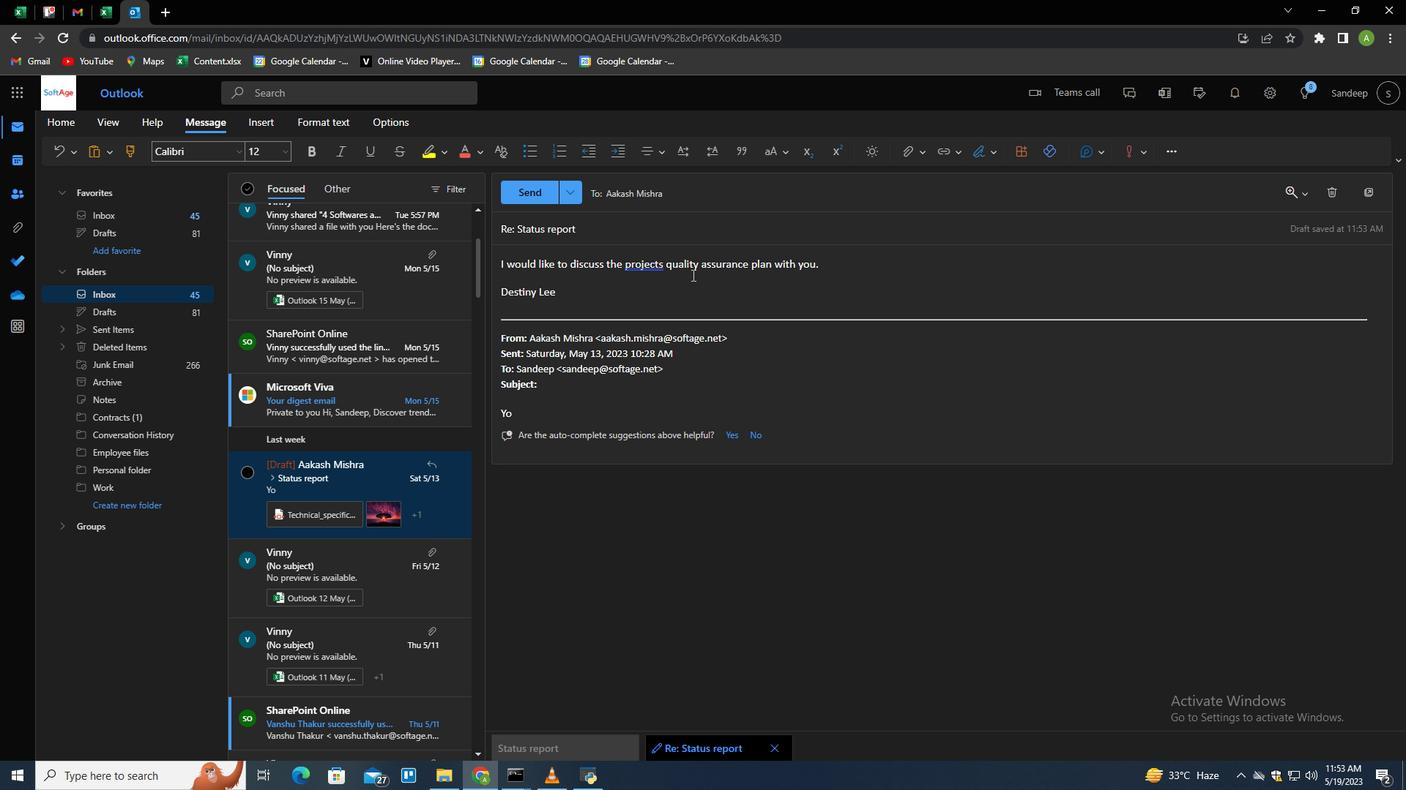 
